 Task: Add the task  Upgrade and migrate company data analytics to a cloud-based solution to the section Database Optimization Sprint in the project AmberDrive and add a Due Date to the respective task as 2023/08/19
Action: Mouse moved to (540, 437)
Screenshot: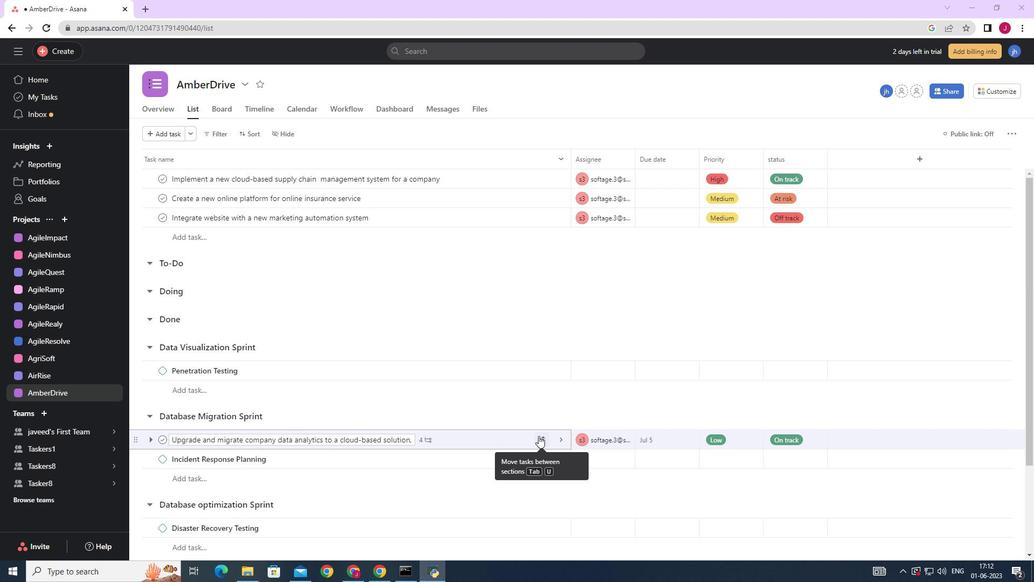 
Action: Mouse pressed left at (539, 437)
Screenshot: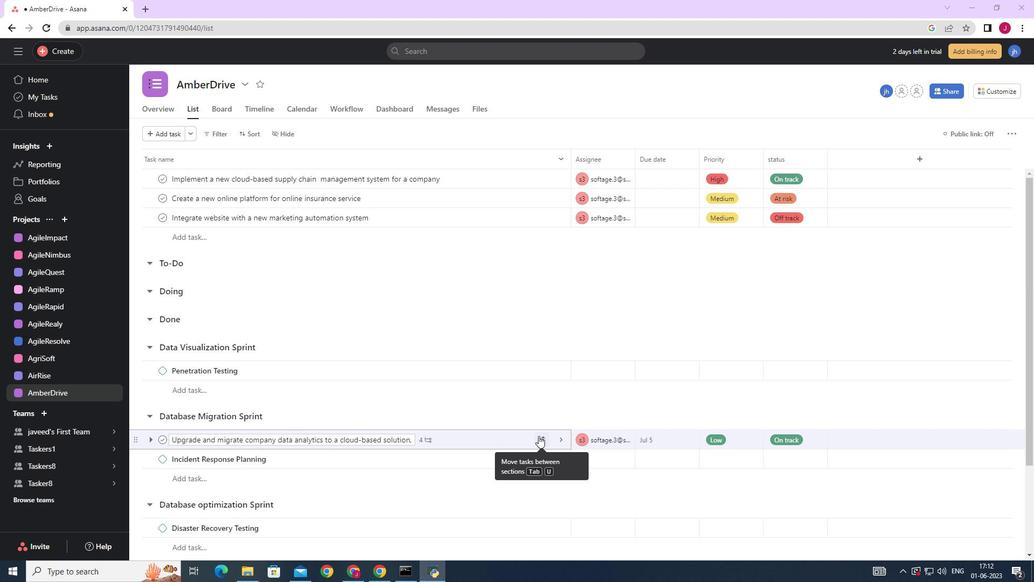 
Action: Mouse moved to (486, 341)
Screenshot: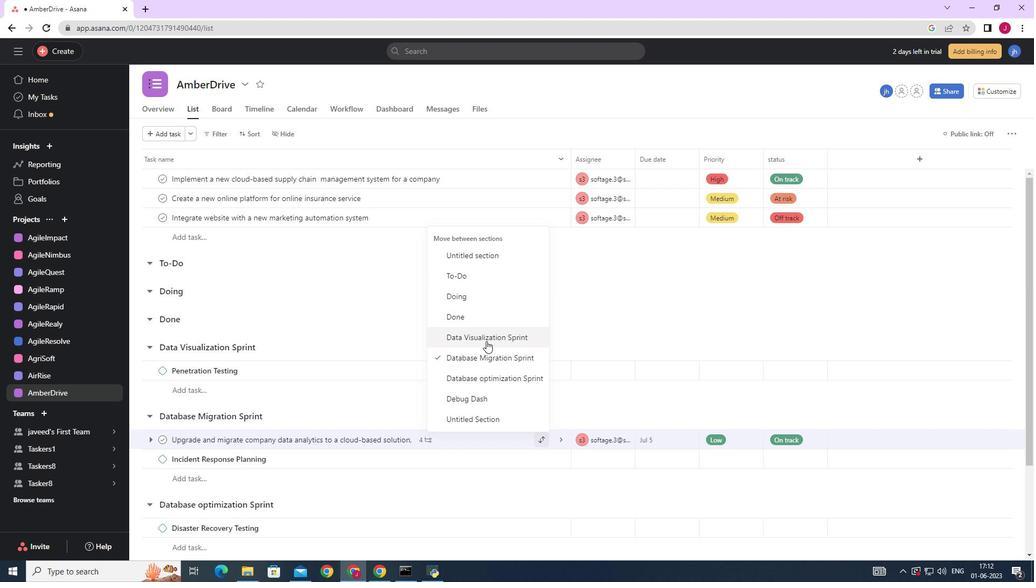 
Action: Mouse scrolled (486, 340) with delta (0, 0)
Screenshot: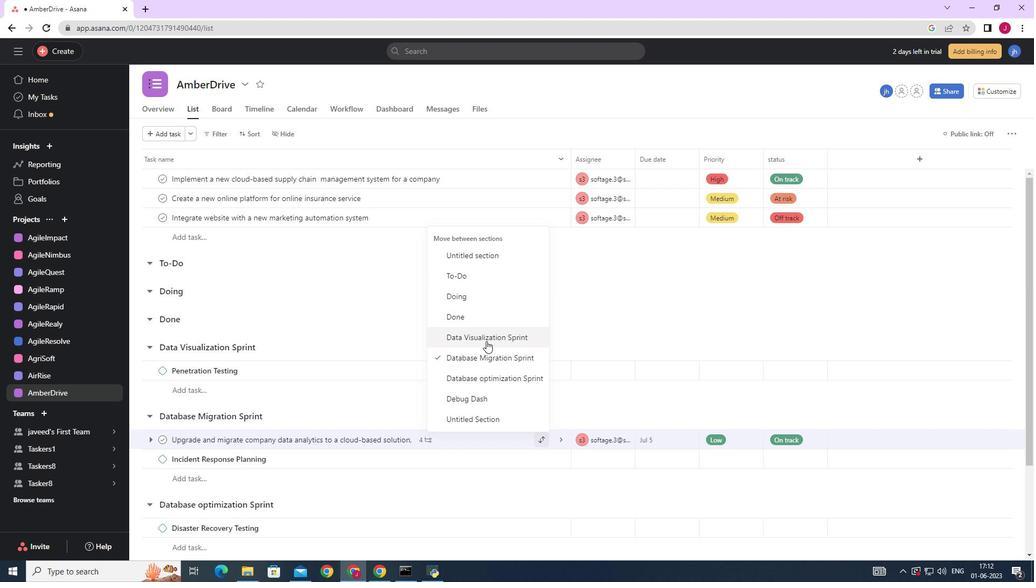 
Action: Mouse moved to (486, 342)
Screenshot: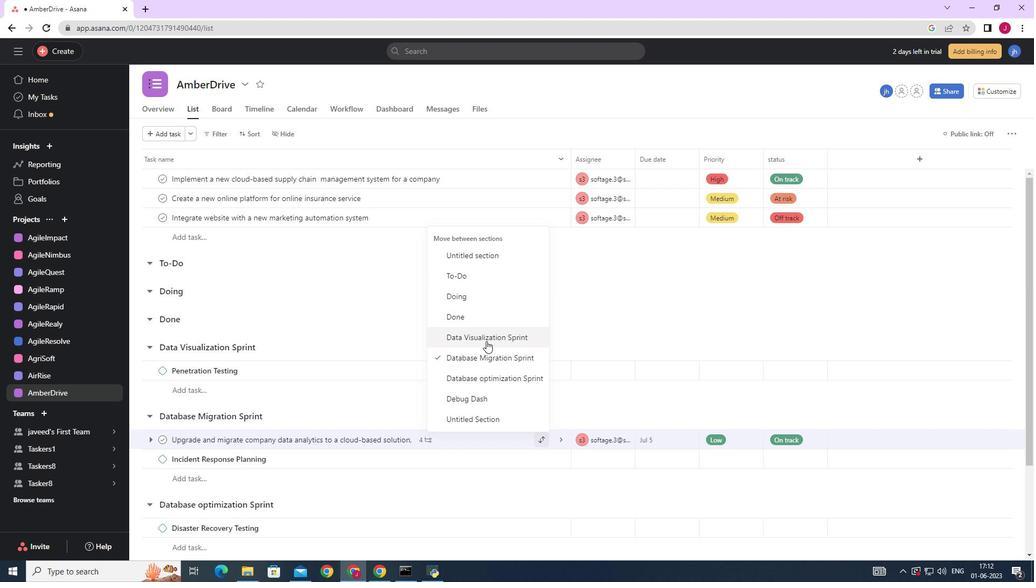 
Action: Mouse scrolled (486, 342) with delta (0, 0)
Screenshot: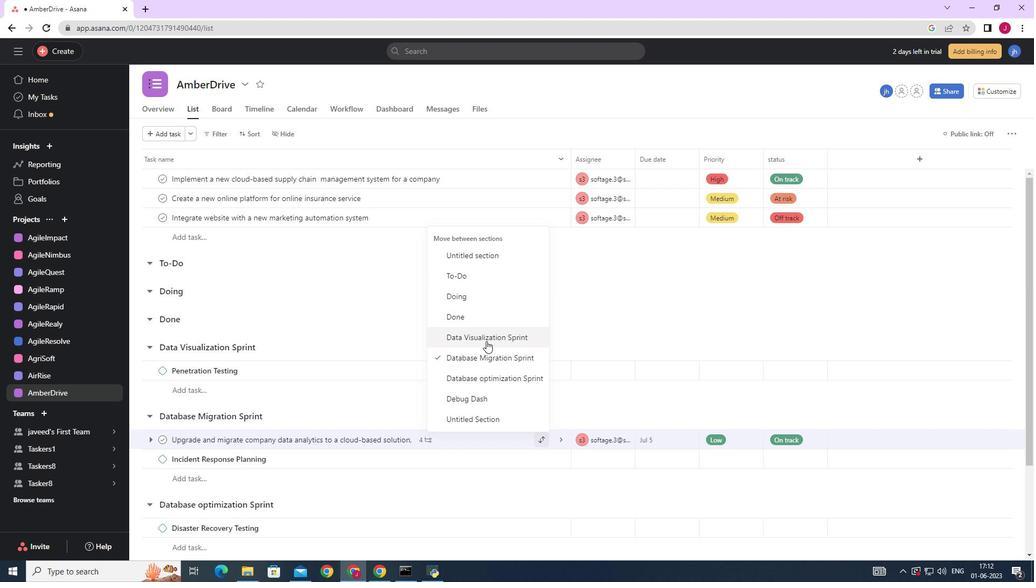
Action: Mouse moved to (501, 378)
Screenshot: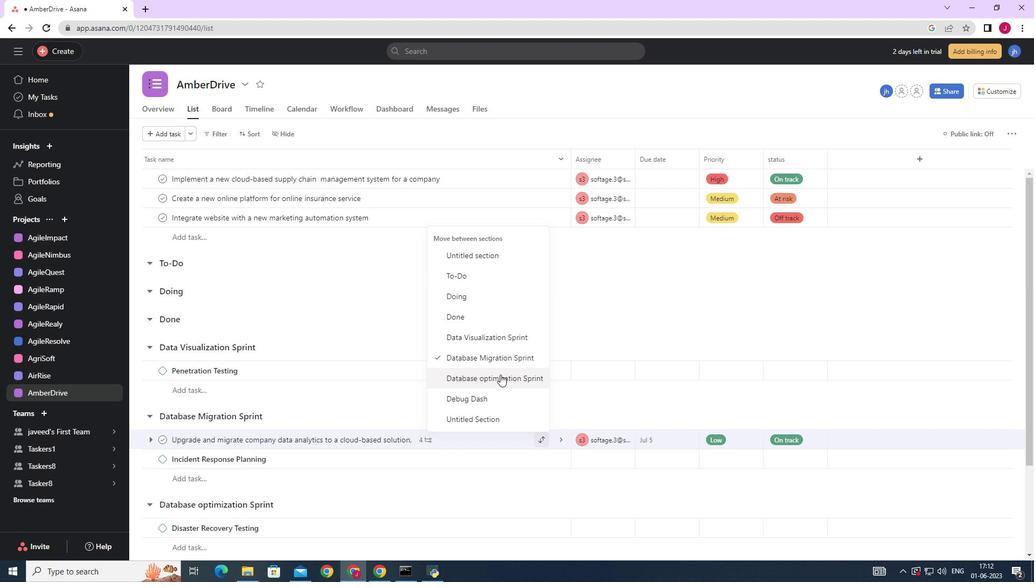 
Action: Mouse pressed left at (501, 378)
Screenshot: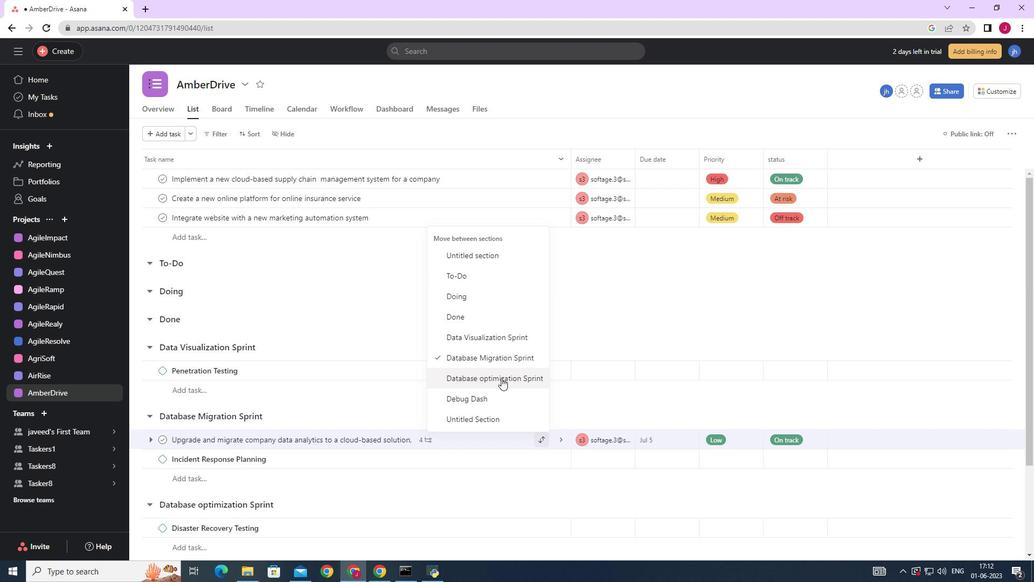 
Action: Mouse moved to (650, 407)
Screenshot: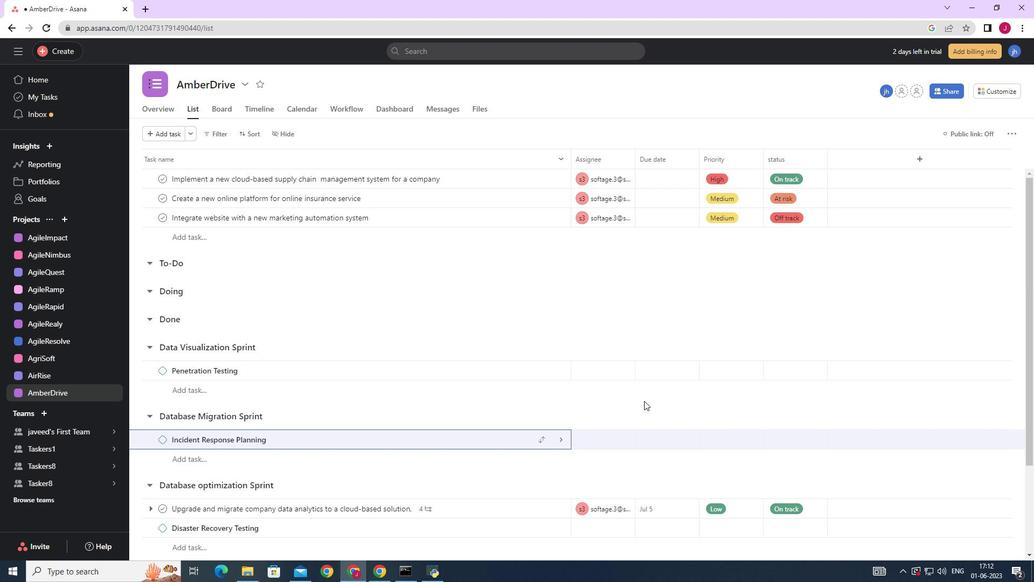 
Action: Mouse scrolled (650, 406) with delta (0, 0)
Screenshot: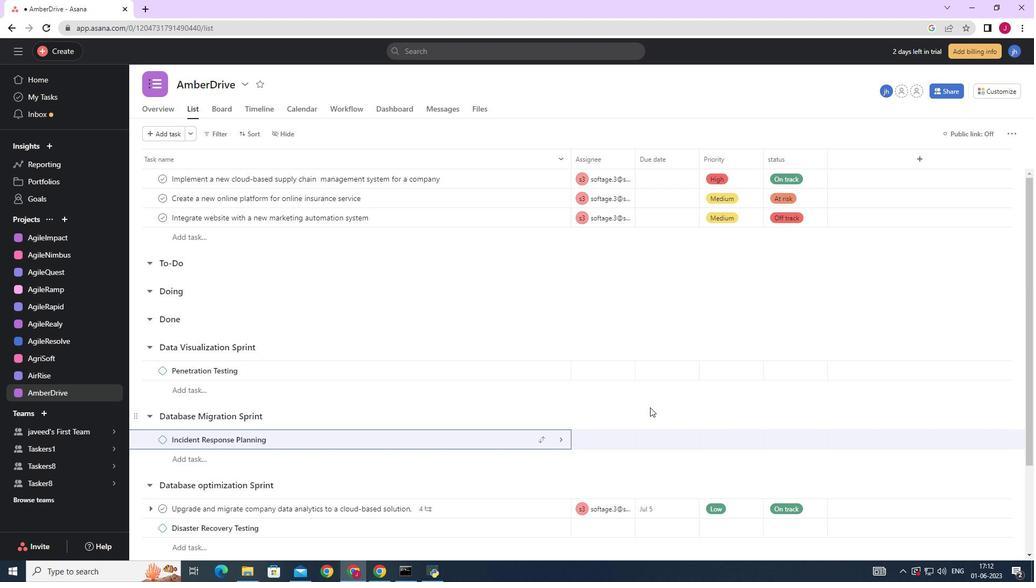 
Action: Mouse scrolled (650, 406) with delta (0, 0)
Screenshot: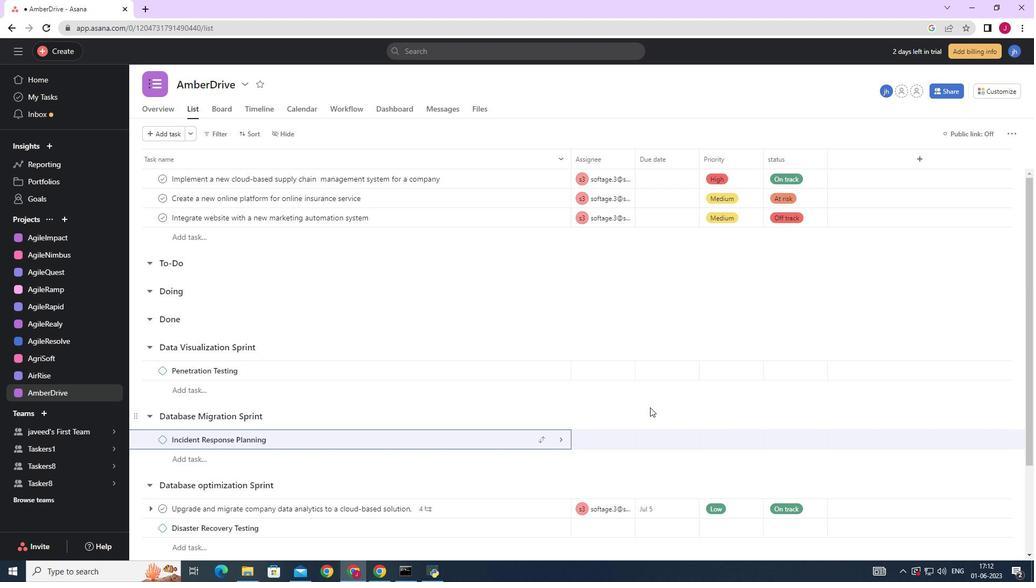 
Action: Mouse scrolled (650, 406) with delta (0, 0)
Screenshot: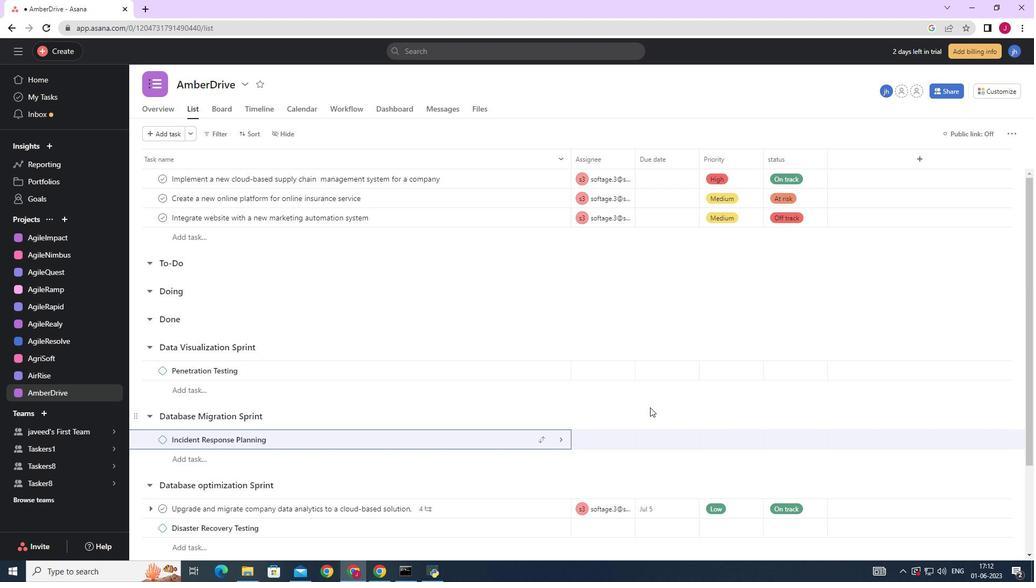 
Action: Mouse moved to (650, 407)
Screenshot: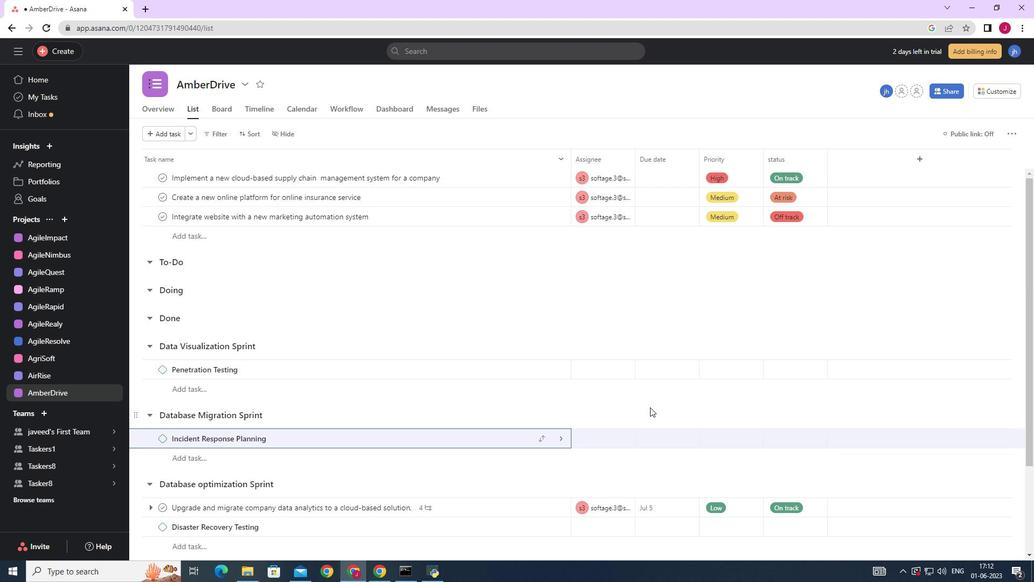 
Action: Mouse scrolled (650, 406) with delta (0, 0)
Screenshot: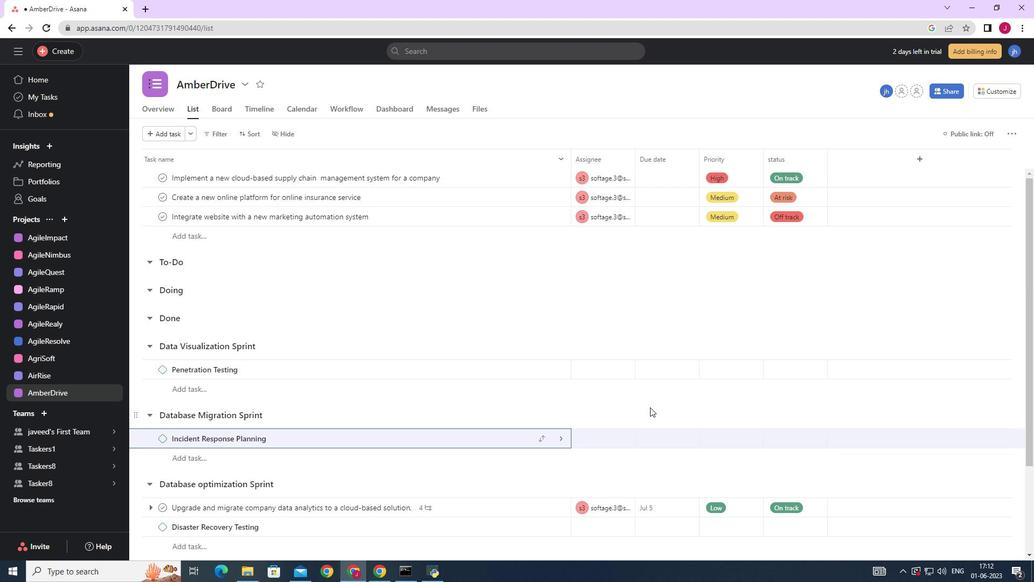 
Action: Mouse moved to (691, 395)
Screenshot: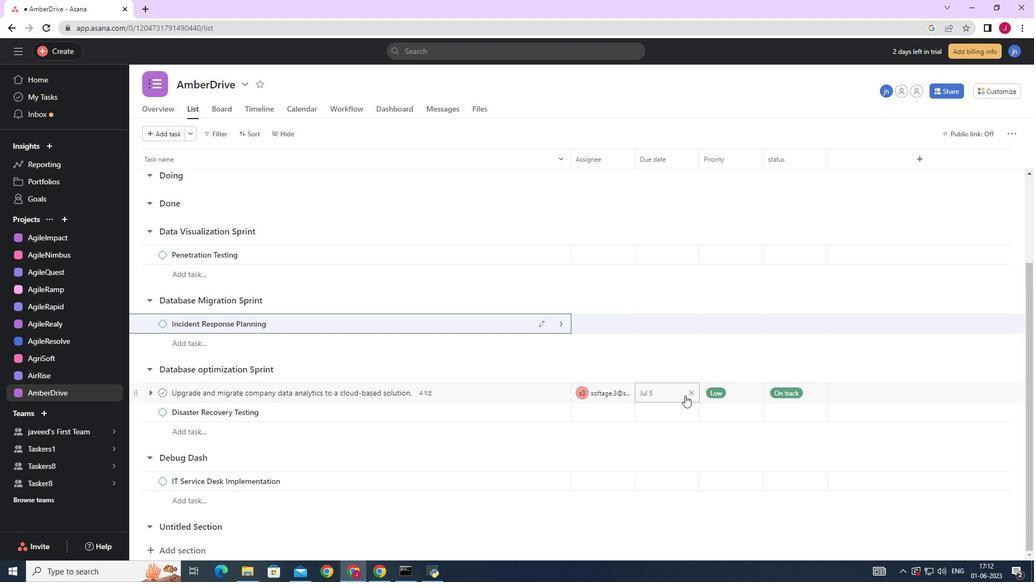 
Action: Mouse pressed left at (691, 395)
Screenshot: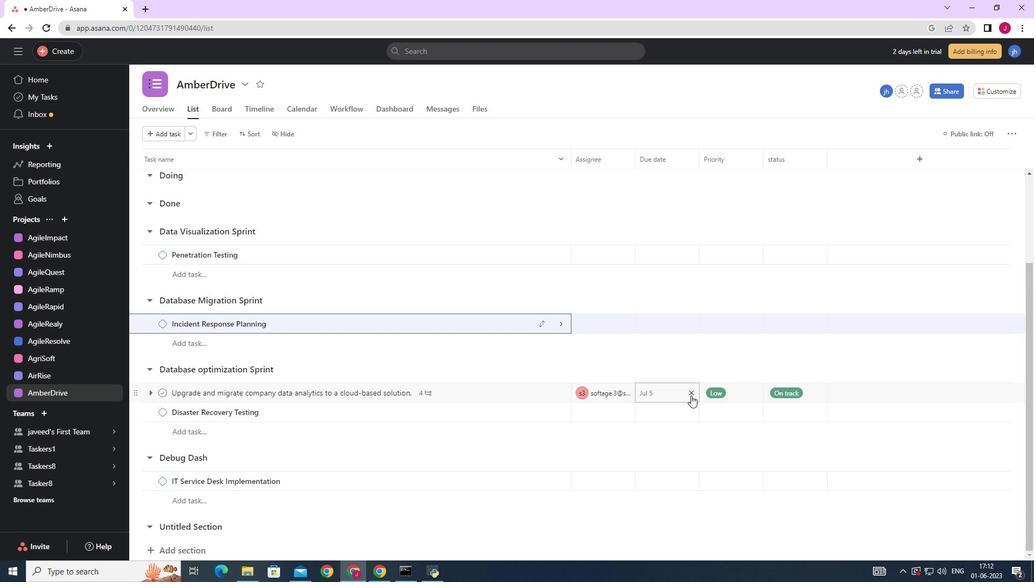 
Action: Mouse moved to (659, 395)
Screenshot: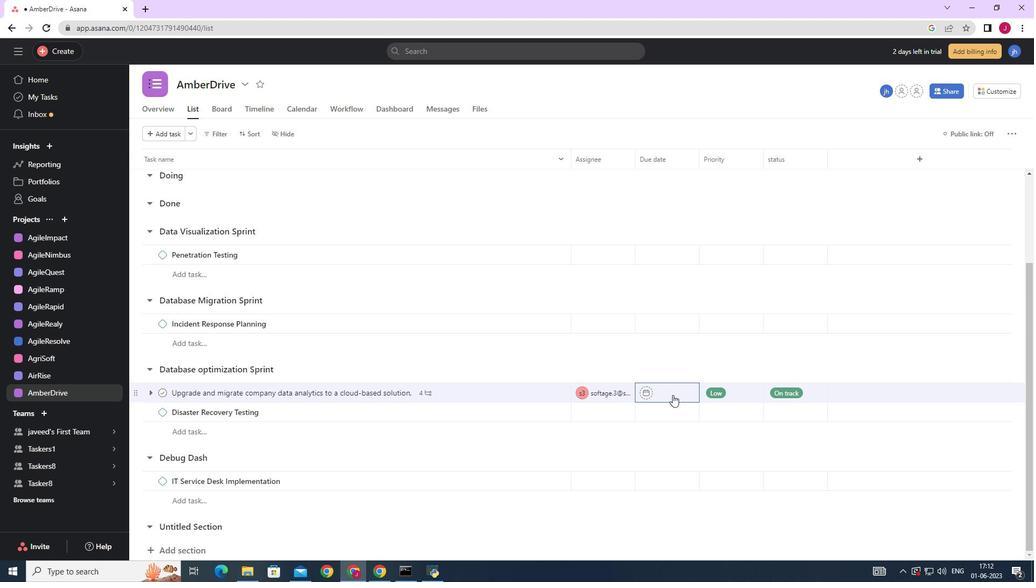 
Action: Mouse pressed left at (659, 395)
Screenshot: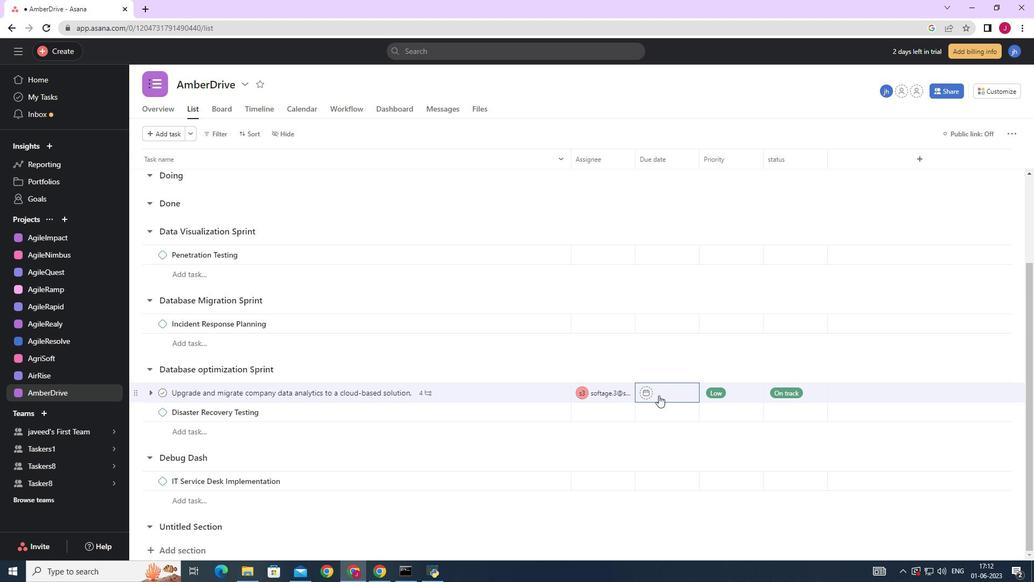 
Action: Mouse moved to (776, 223)
Screenshot: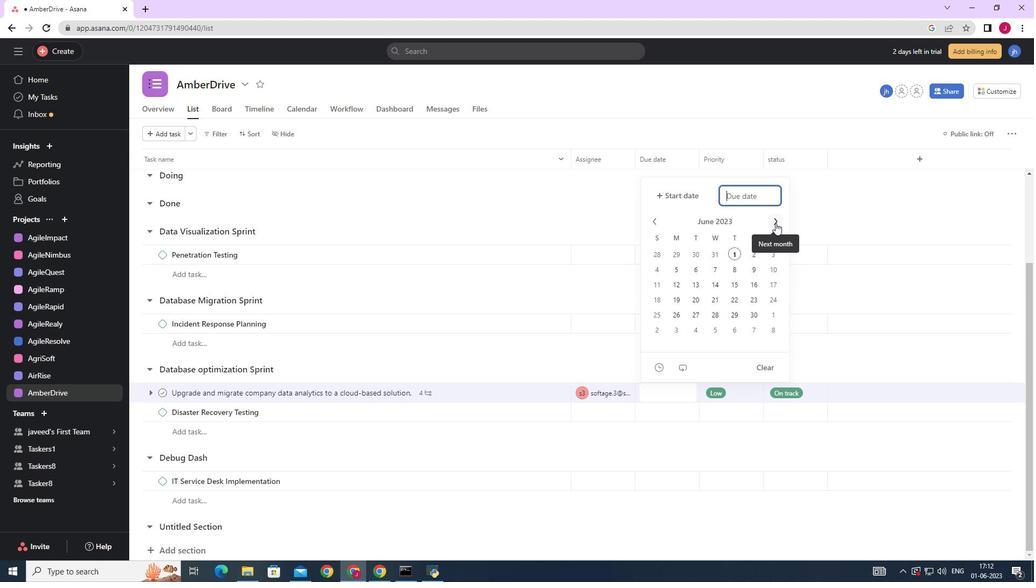 
Action: Mouse pressed left at (776, 223)
Screenshot: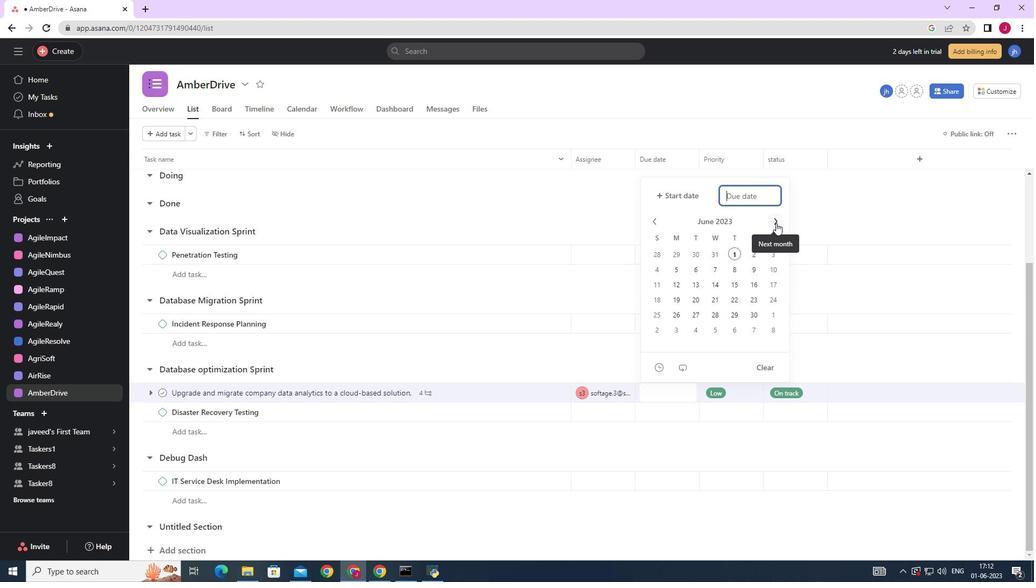 
Action: Mouse moved to (774, 223)
Screenshot: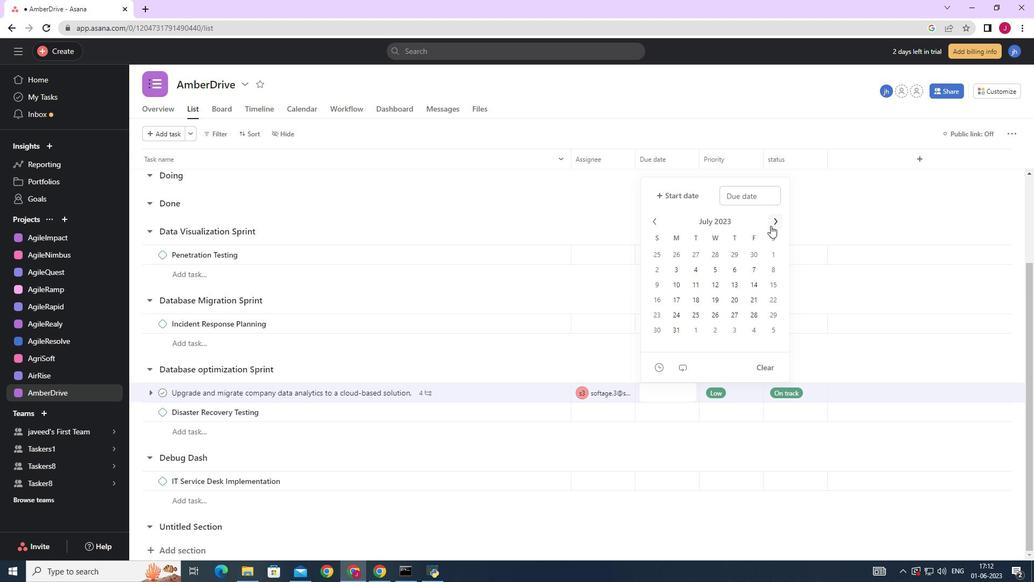 
Action: Mouse pressed left at (774, 223)
Screenshot: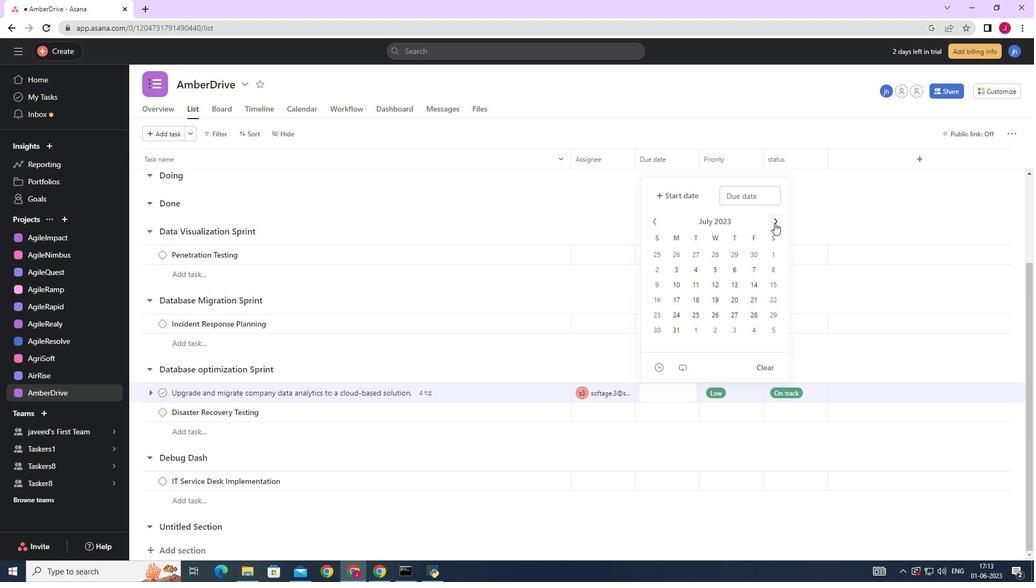 
Action: Mouse moved to (766, 282)
Screenshot: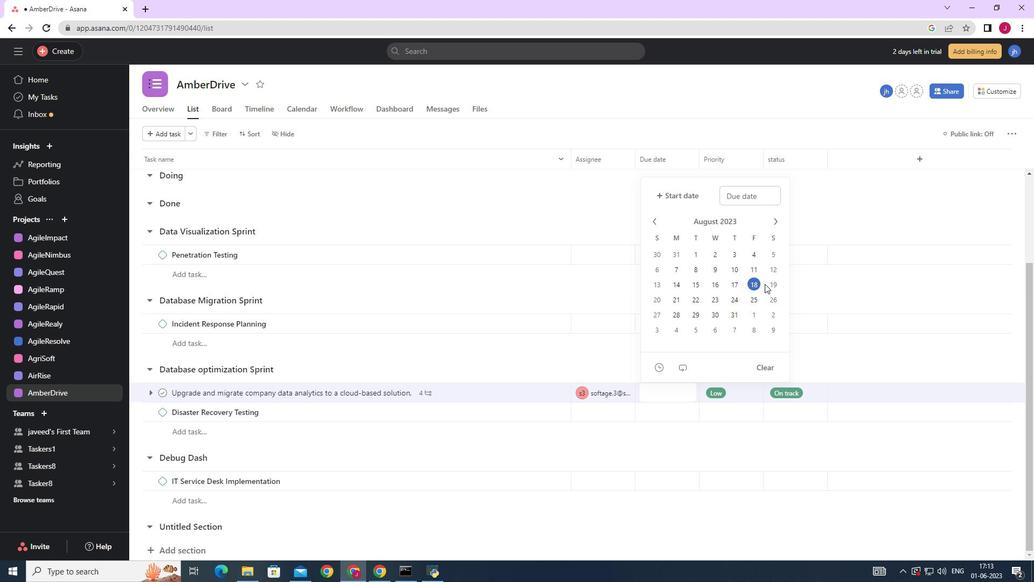 
Action: Mouse pressed left at (766, 282)
Screenshot: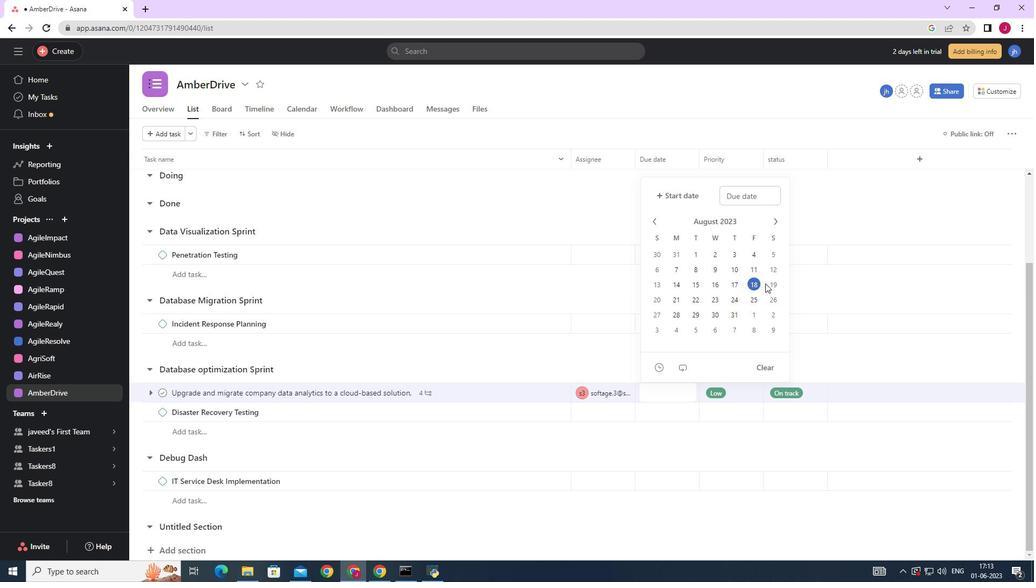 
Action: Mouse moved to (940, 203)
Screenshot: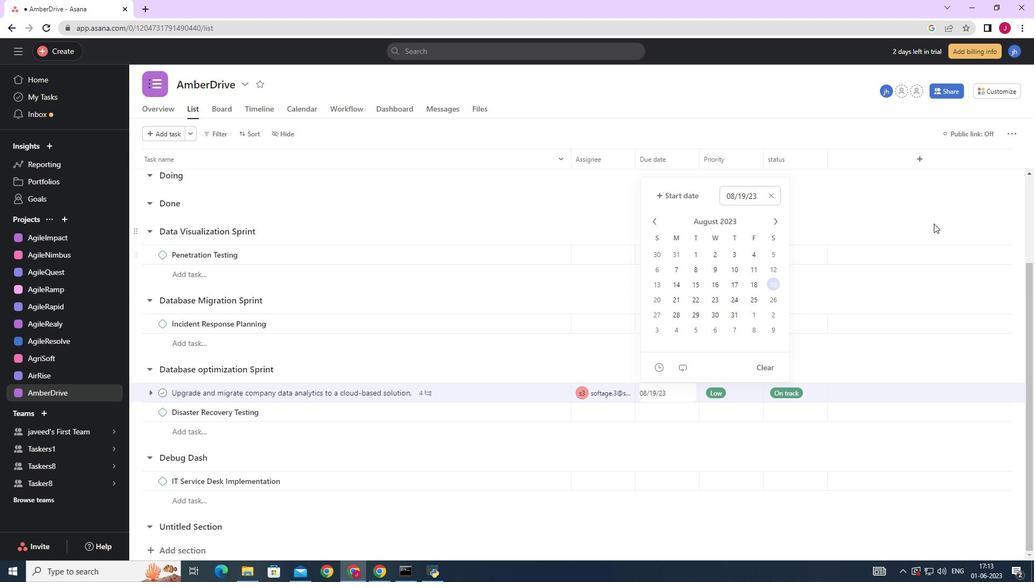 
Action: Mouse pressed left at (940, 203)
Screenshot: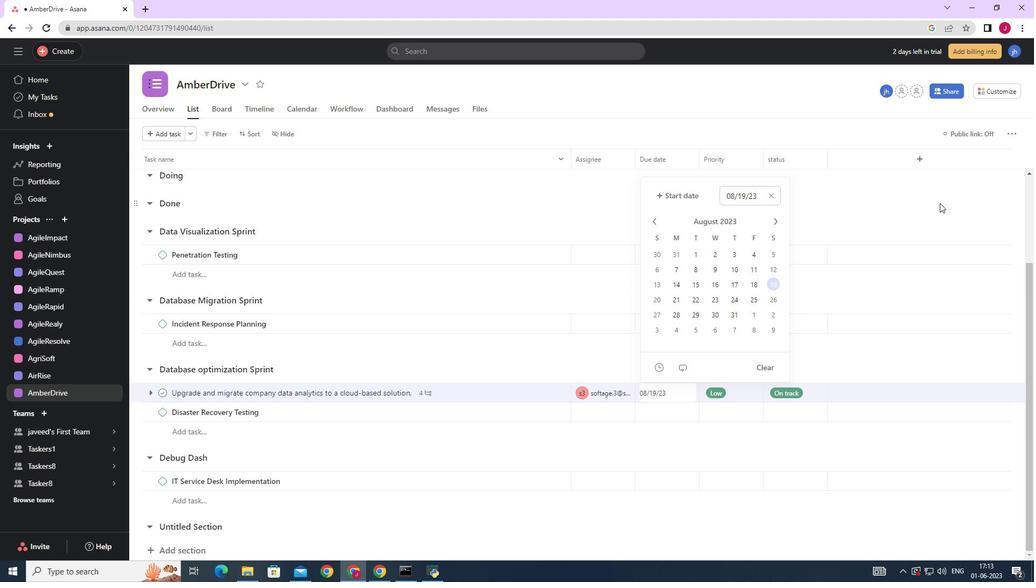 
